 Task: Use the formula "T.DIST" in spreadsheet "Project portfolio".
Action: Mouse moved to (637, 178)
Screenshot: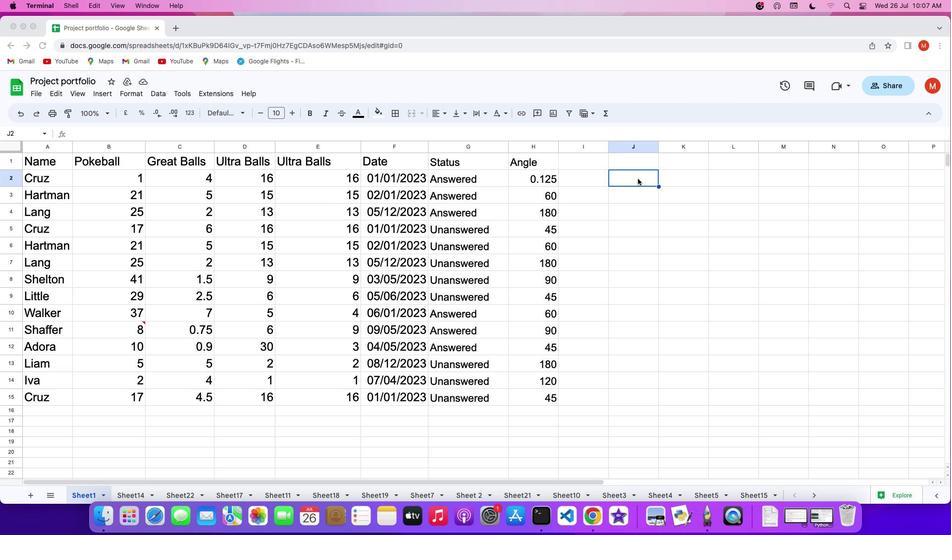 
Action: Mouse pressed left at (637, 178)
Screenshot: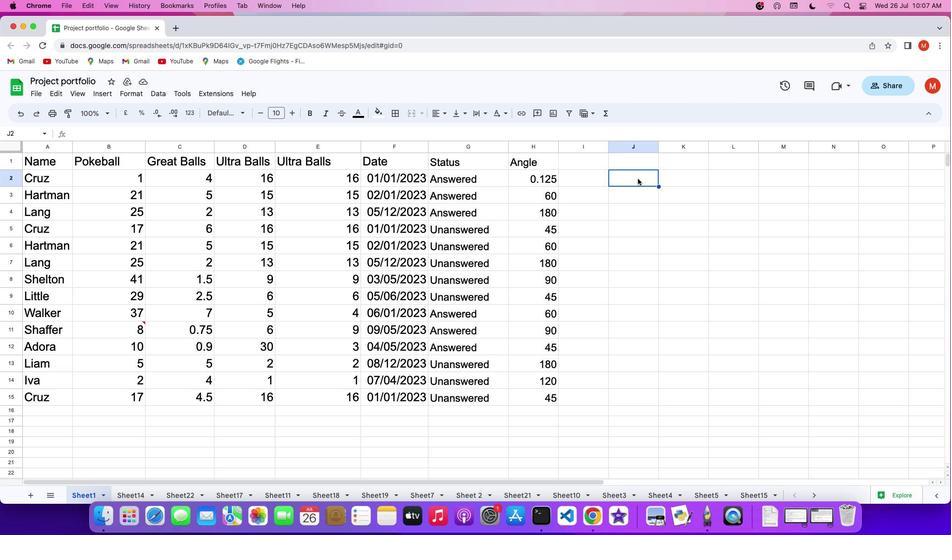 
Action: Mouse pressed left at (637, 178)
Screenshot: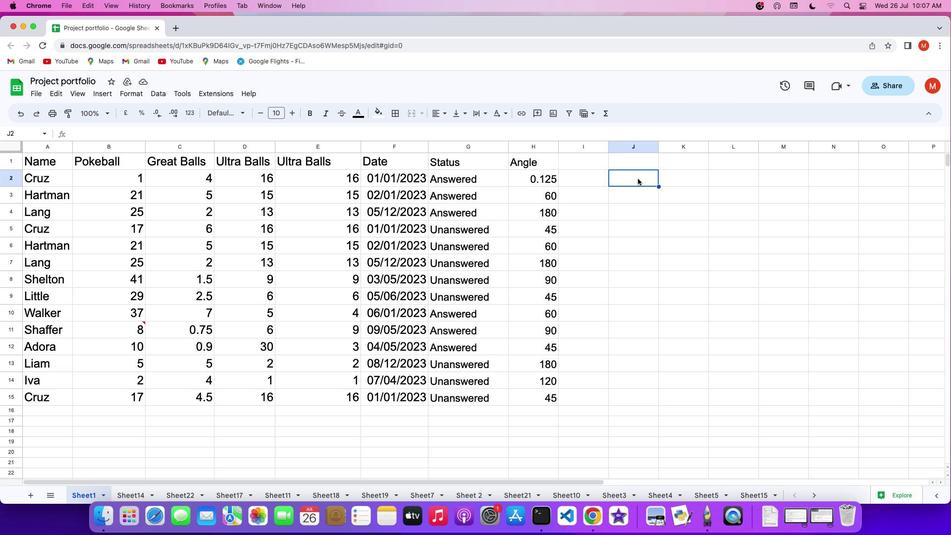 
Action: Key pressed '='
Screenshot: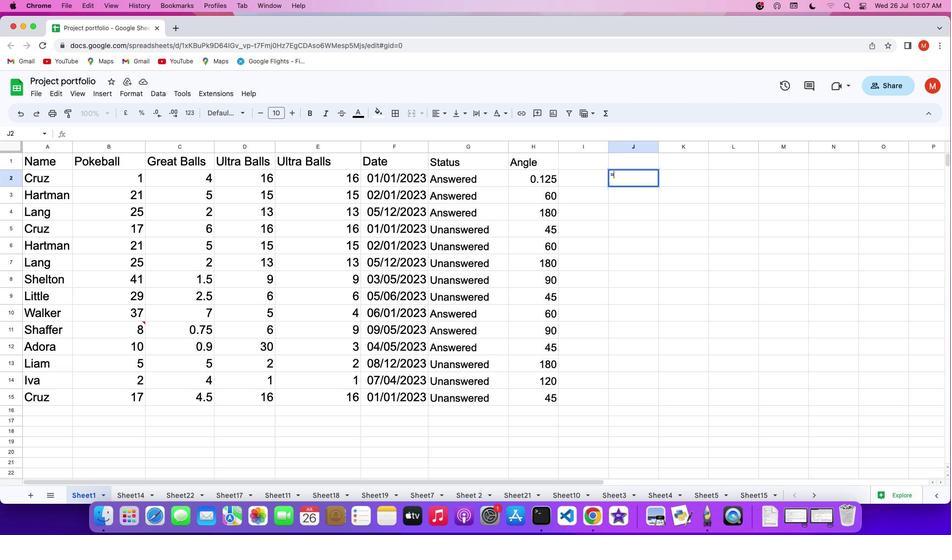 
Action: Mouse moved to (607, 112)
Screenshot: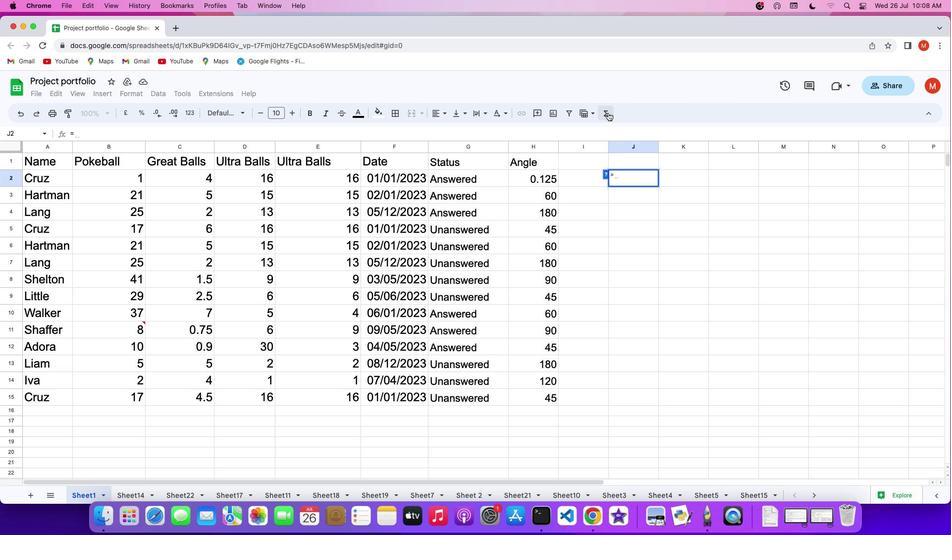
Action: Mouse pressed left at (607, 112)
Screenshot: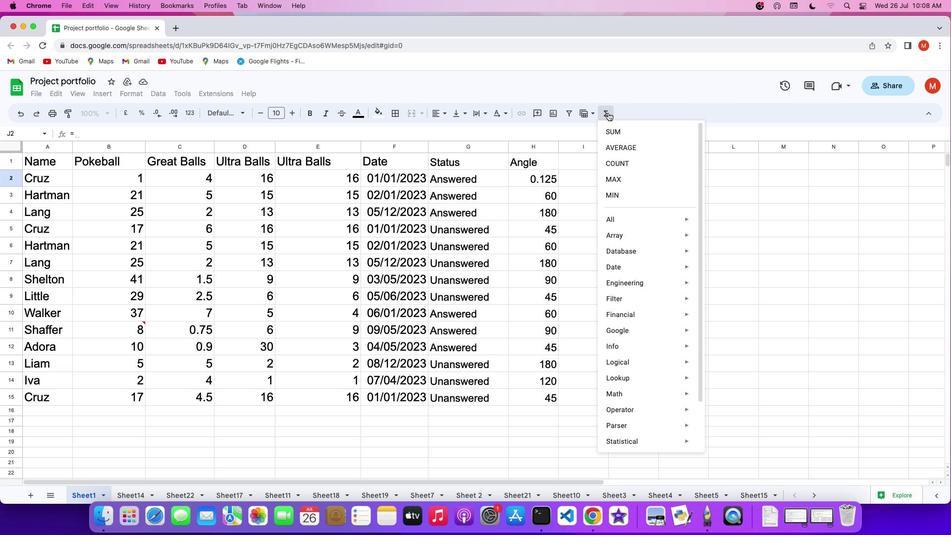
Action: Mouse moved to (747, 435)
Screenshot: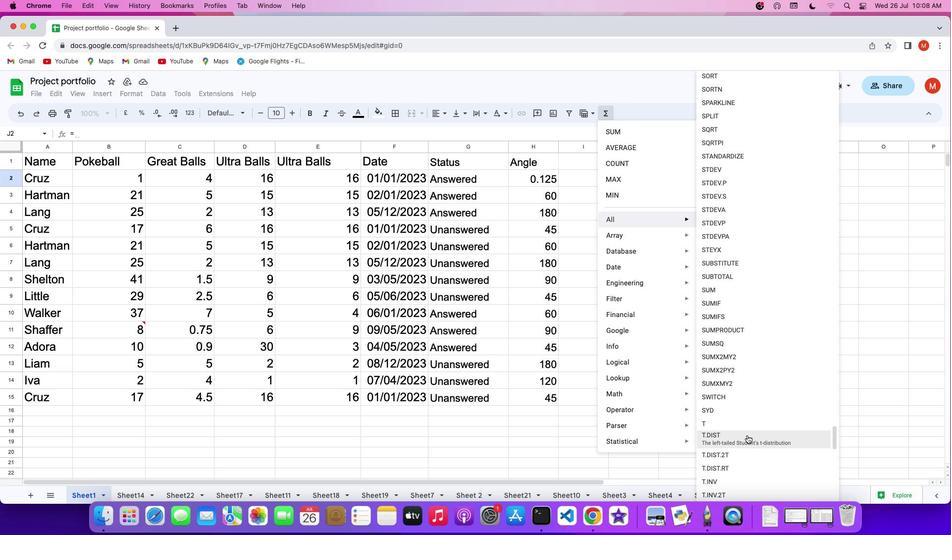 
Action: Mouse pressed left at (747, 435)
Screenshot: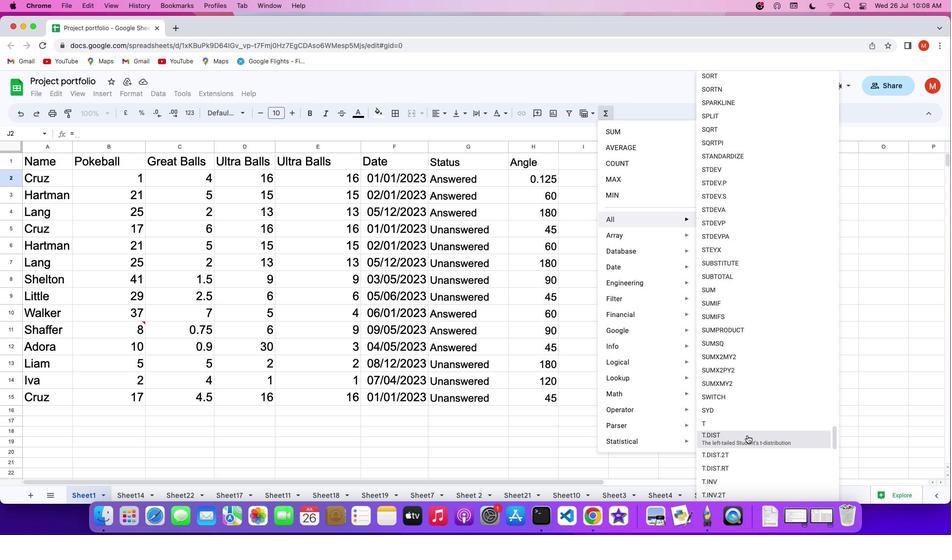 
Action: Key pressed '1'',''3''0'','Key.shift'T''r''u''e'Key.enter
Screenshot: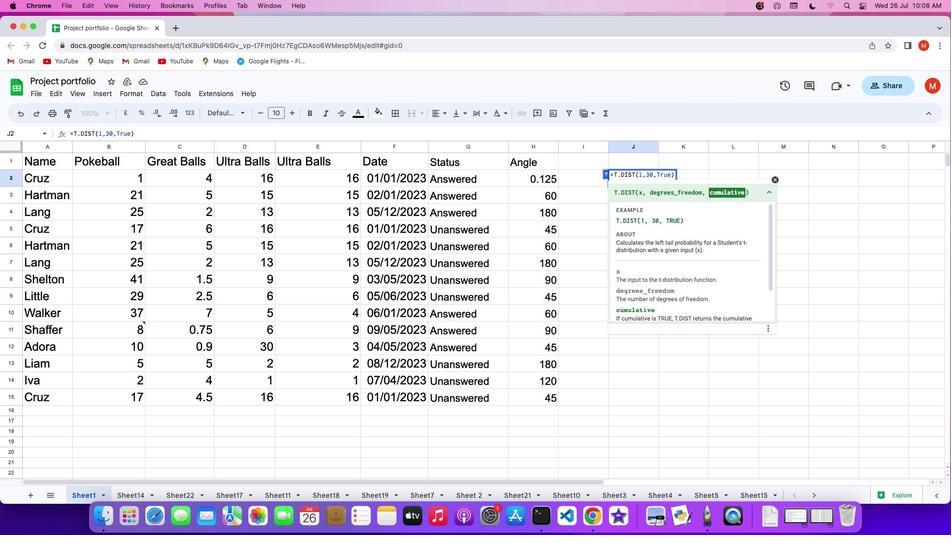 
